 Task: In Windows properties, Set video height to -1.
Action: Mouse moved to (100, 15)
Screenshot: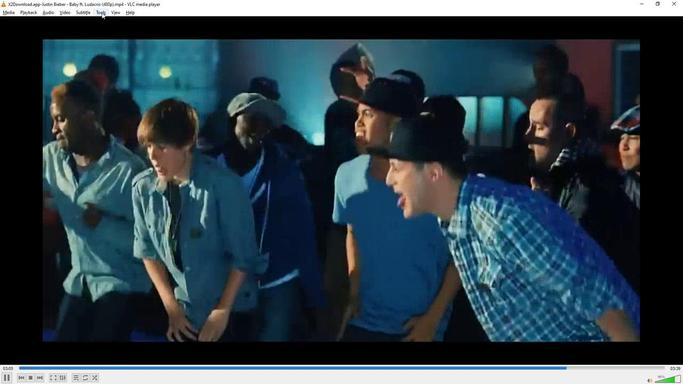 
Action: Mouse pressed left at (100, 15)
Screenshot: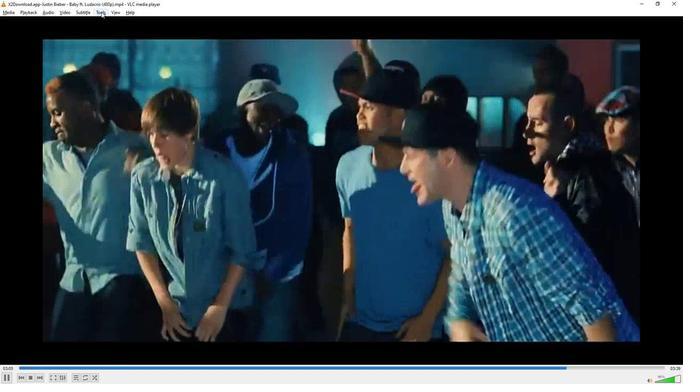 
Action: Mouse moved to (114, 96)
Screenshot: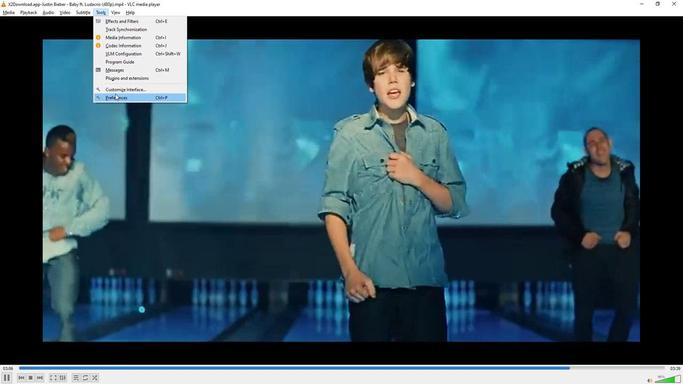 
Action: Mouse pressed left at (114, 96)
Screenshot: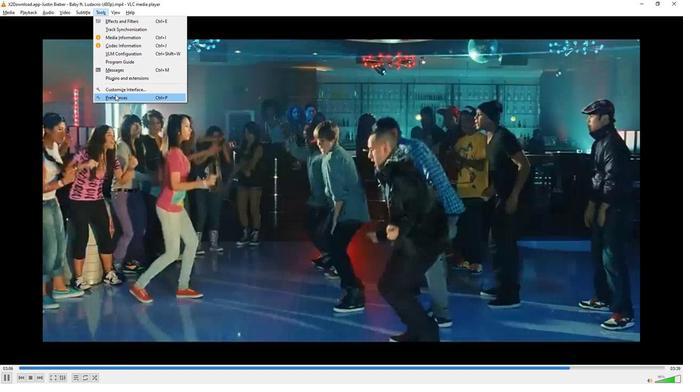 
Action: Mouse moved to (122, 290)
Screenshot: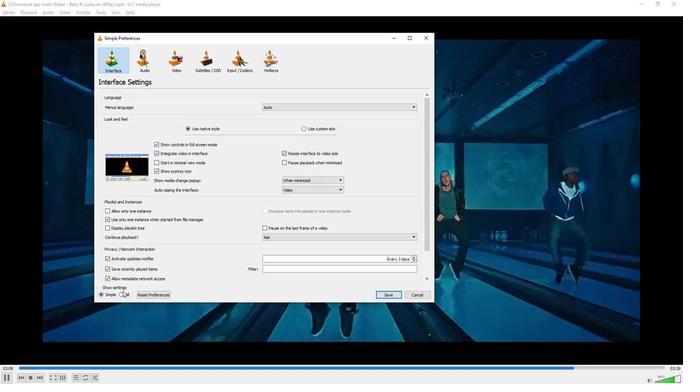 
Action: Mouse pressed left at (122, 290)
Screenshot: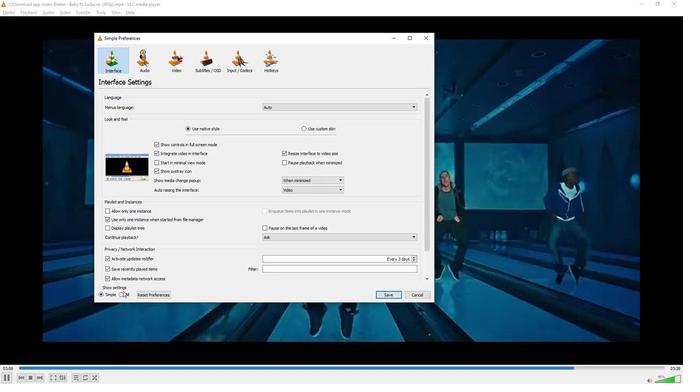 
Action: Mouse moved to (122, 291)
Screenshot: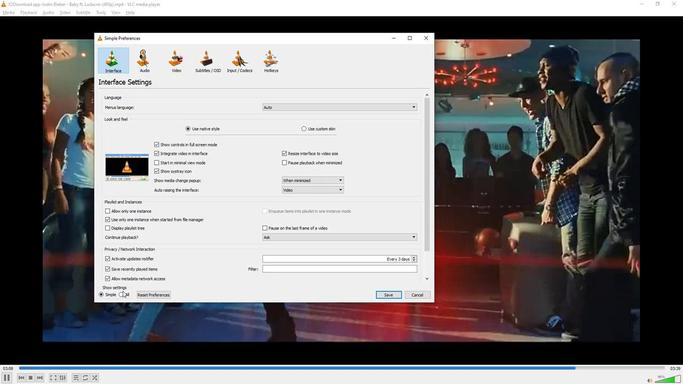 
Action: Mouse pressed left at (122, 291)
Screenshot: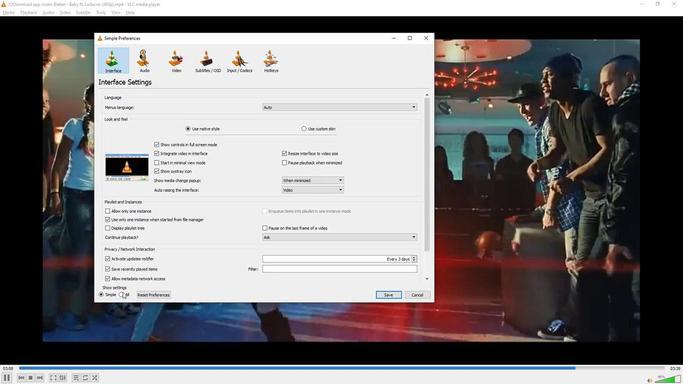 
Action: Mouse moved to (130, 228)
Screenshot: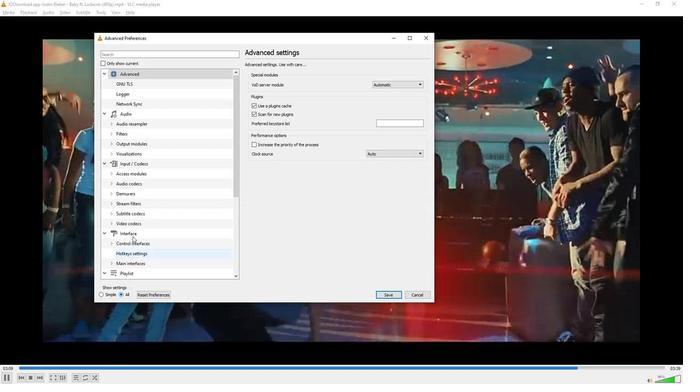 
Action: Mouse scrolled (130, 228) with delta (0, 0)
Screenshot: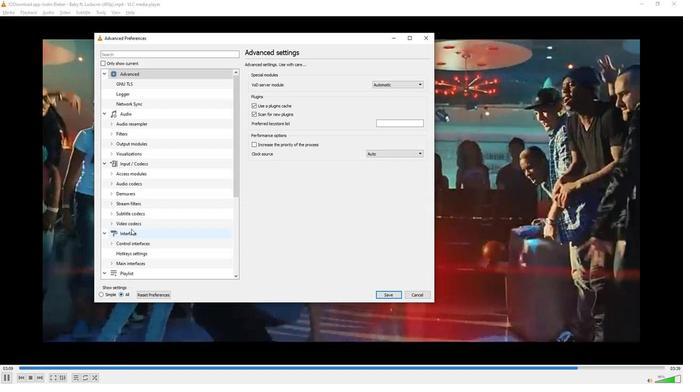 
Action: Mouse scrolled (130, 228) with delta (0, 0)
Screenshot: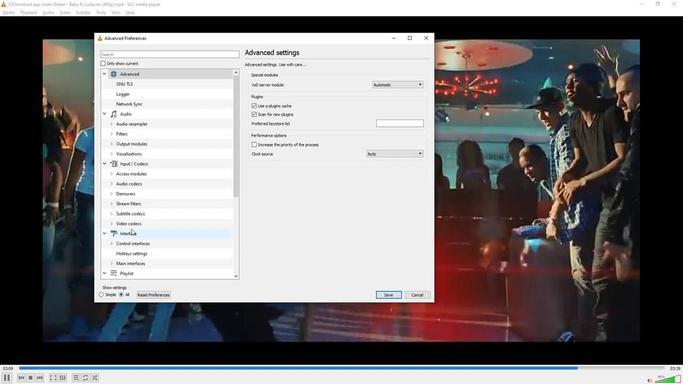 
Action: Mouse scrolled (130, 228) with delta (0, 0)
Screenshot: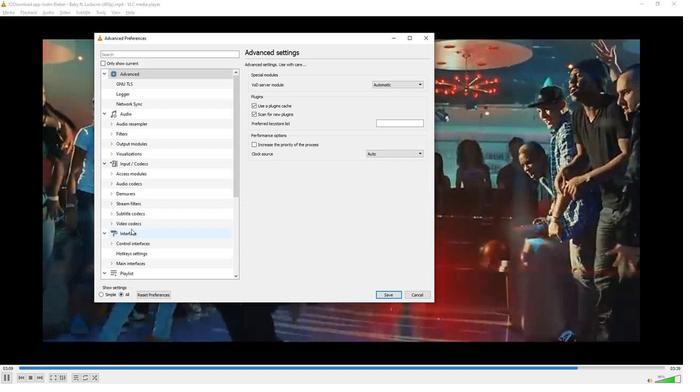 
Action: Mouse scrolled (130, 228) with delta (0, 0)
Screenshot: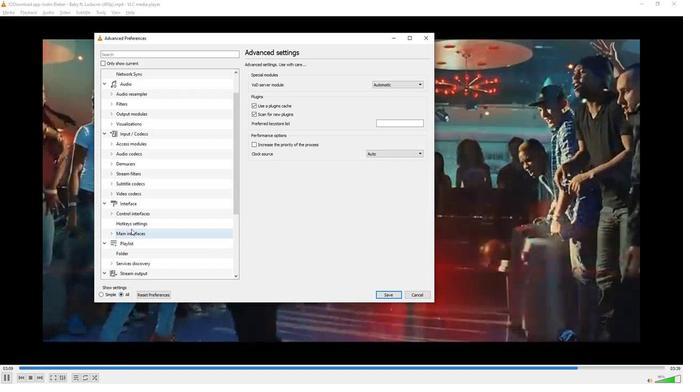 
Action: Mouse scrolled (130, 228) with delta (0, 0)
Screenshot: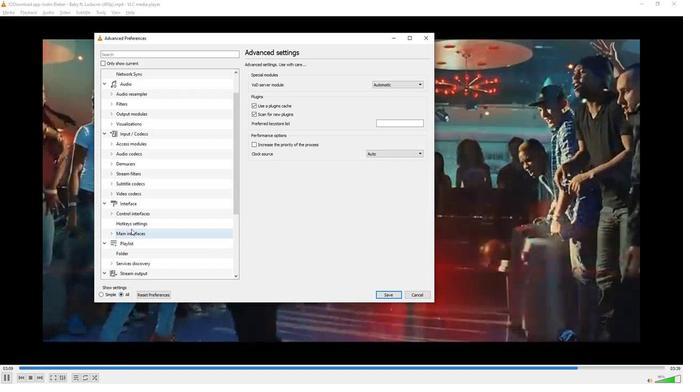 
Action: Mouse scrolled (130, 228) with delta (0, 0)
Screenshot: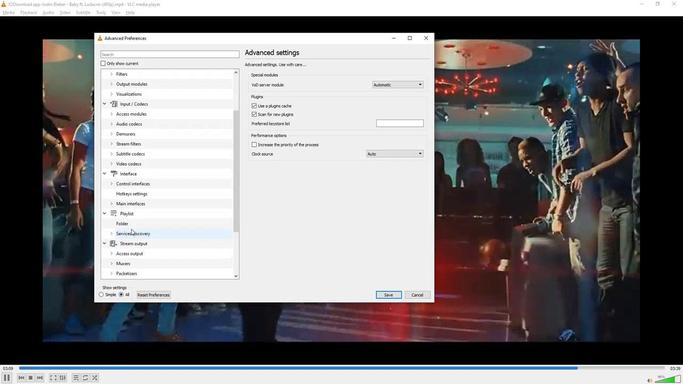 
Action: Mouse scrolled (130, 228) with delta (0, 0)
Screenshot: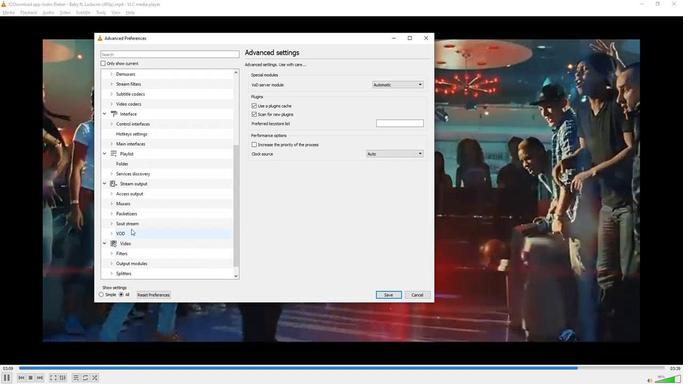 
Action: Mouse moved to (128, 232)
Screenshot: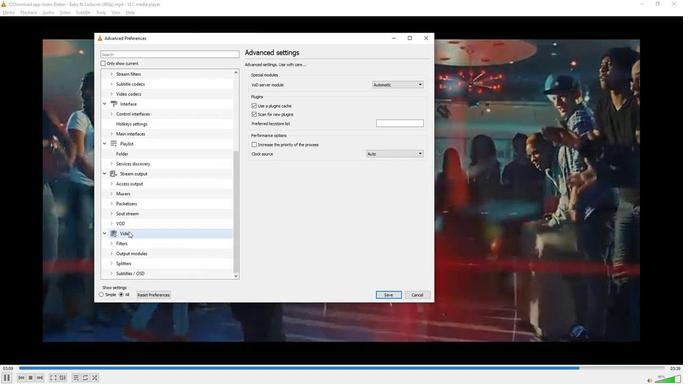 
Action: Mouse pressed left at (128, 232)
Screenshot: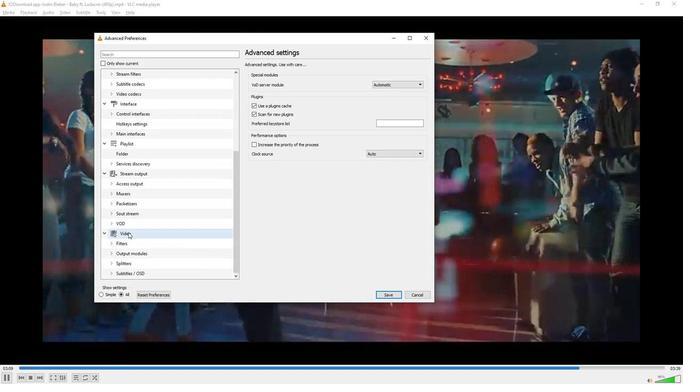 
Action: Mouse moved to (340, 220)
Screenshot: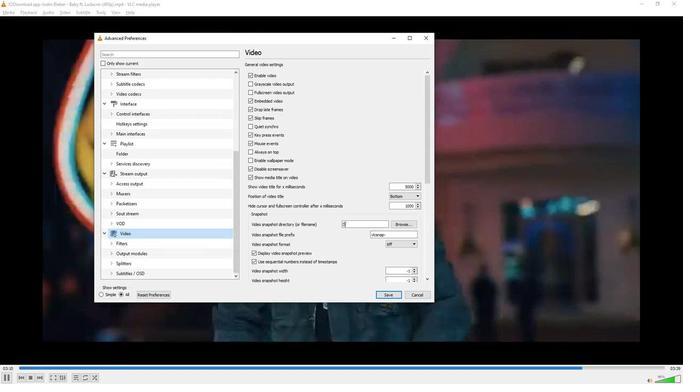 
Action: Mouse scrolled (340, 220) with delta (0, 0)
Screenshot: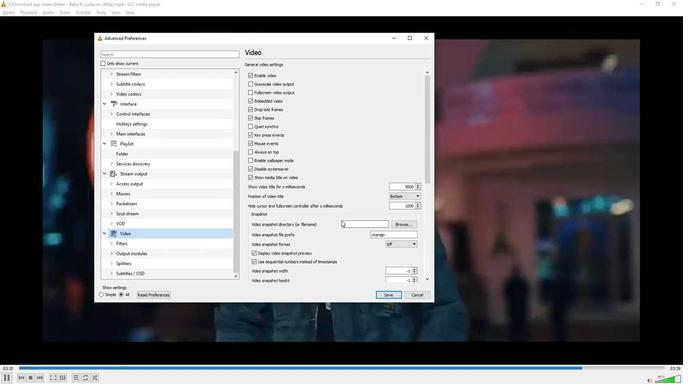 
Action: Mouse scrolled (340, 220) with delta (0, 0)
Screenshot: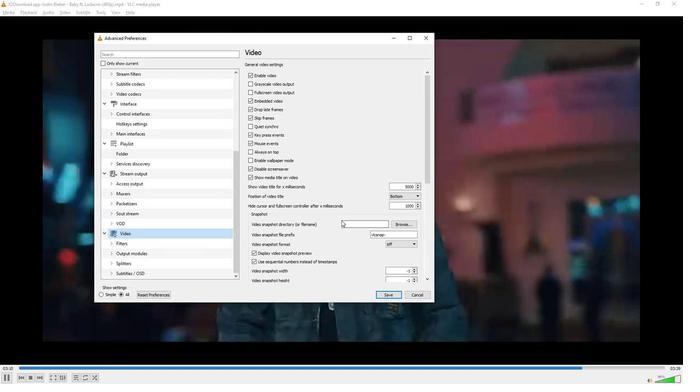 
Action: Mouse scrolled (340, 220) with delta (0, 0)
Screenshot: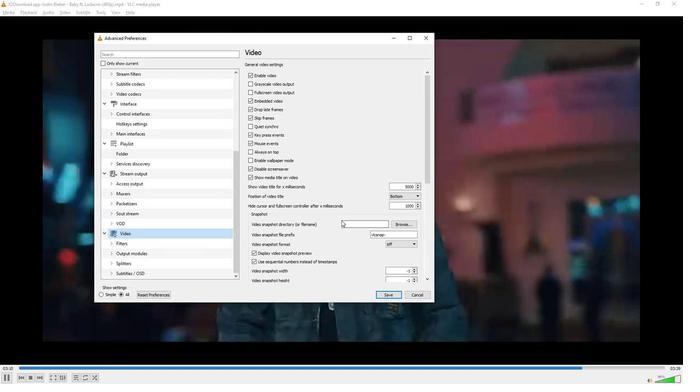 
Action: Mouse scrolled (340, 220) with delta (0, 0)
Screenshot: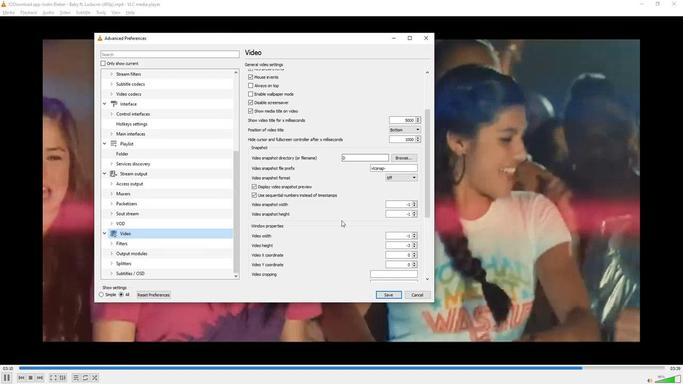 
Action: Mouse scrolled (340, 220) with delta (0, 0)
Screenshot: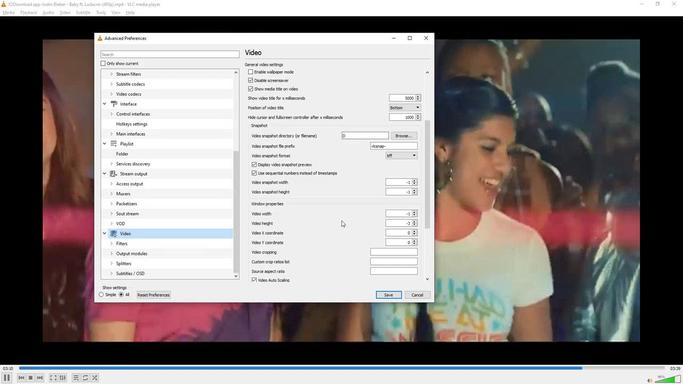 
Action: Mouse moved to (413, 199)
Screenshot: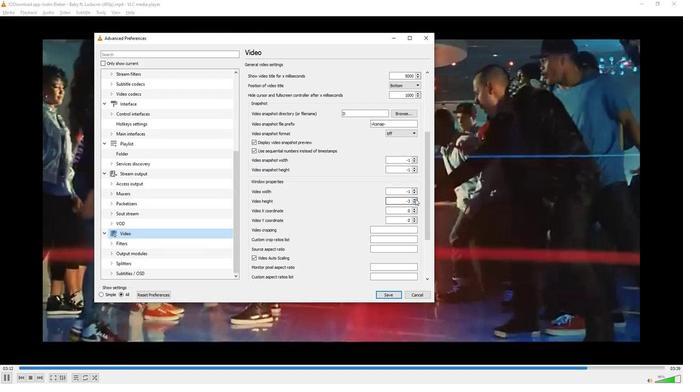 
Action: Mouse pressed left at (413, 199)
Screenshot: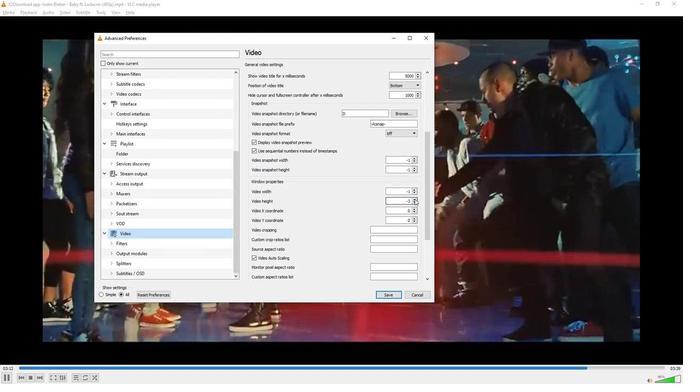 
Action: Mouse pressed left at (413, 199)
Screenshot: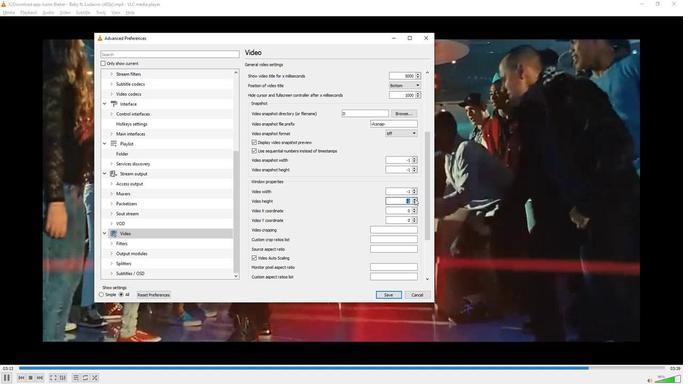 
Action: Mouse moved to (352, 201)
Screenshot: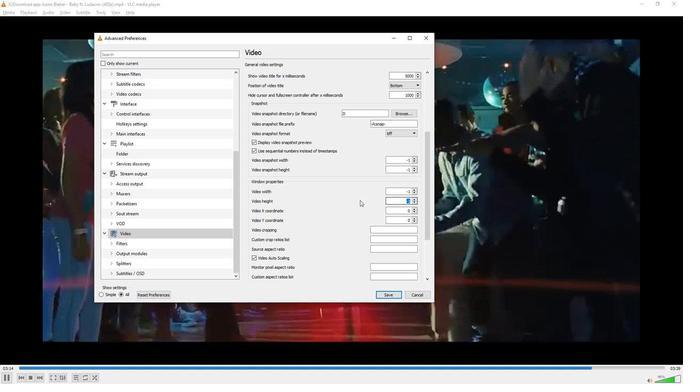 
Action: Mouse pressed left at (352, 201)
Screenshot: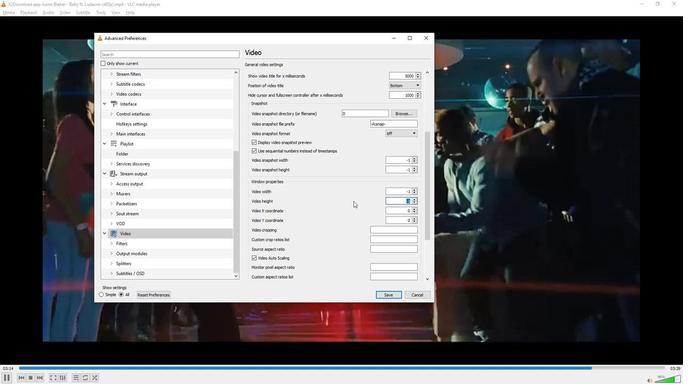 
